 Task: Add Member Danyal Ozair to Card Card0007 in Board Board0002 in Development in Trello
Action: Mouse moved to (623, 105)
Screenshot: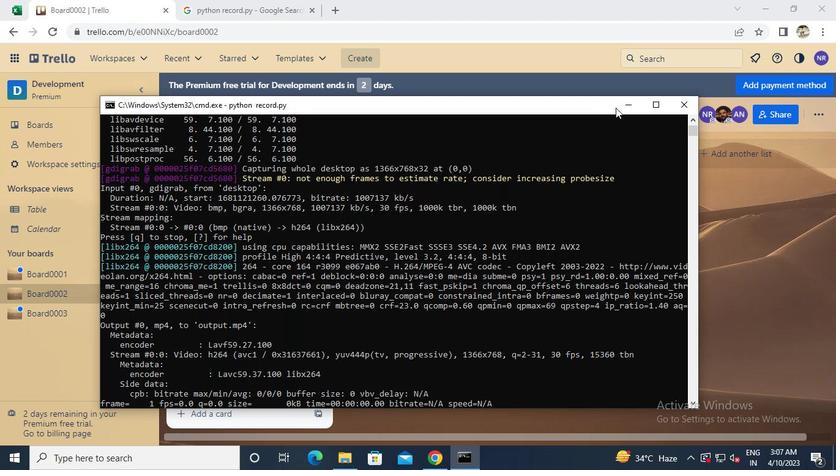 
Action: Mouse pressed left at (623, 105)
Screenshot: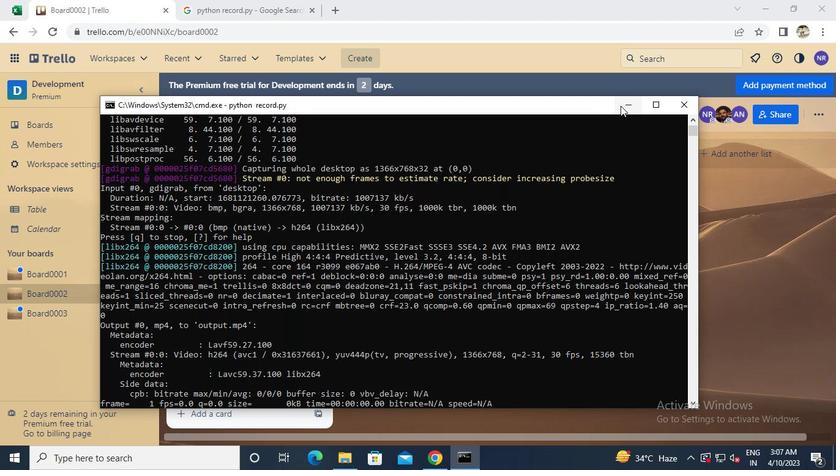 
Action: Mouse moved to (238, 388)
Screenshot: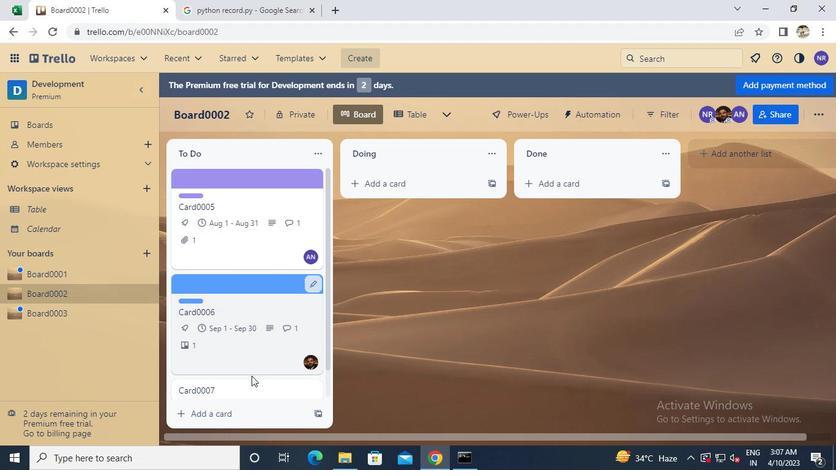 
Action: Mouse pressed left at (238, 388)
Screenshot: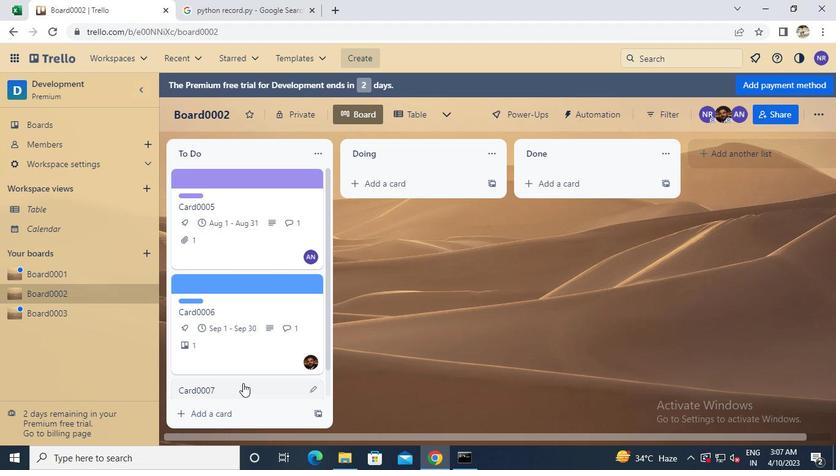 
Action: Mouse moved to (554, 197)
Screenshot: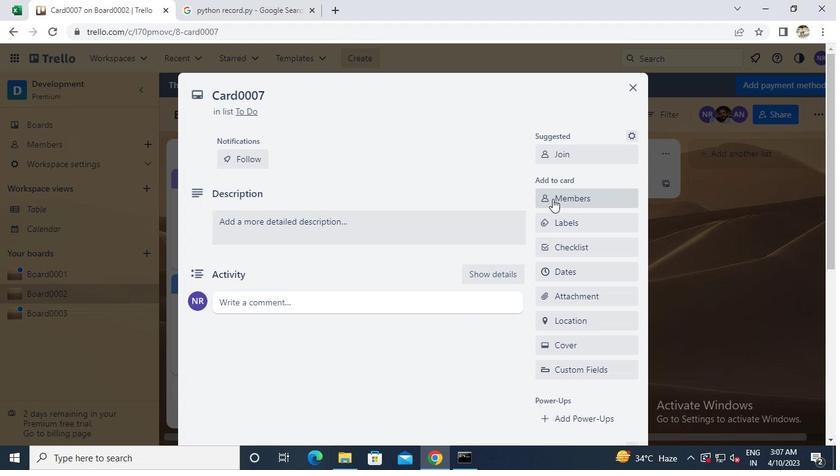
Action: Mouse pressed left at (554, 197)
Screenshot: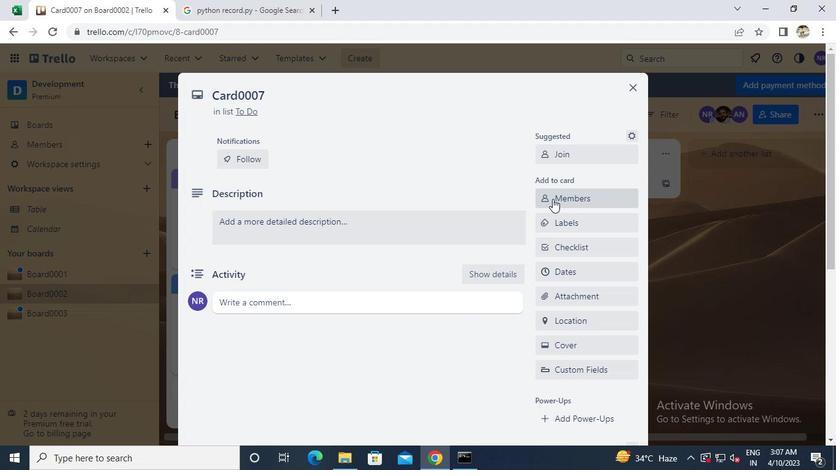 
Action: Keyboard d
Screenshot: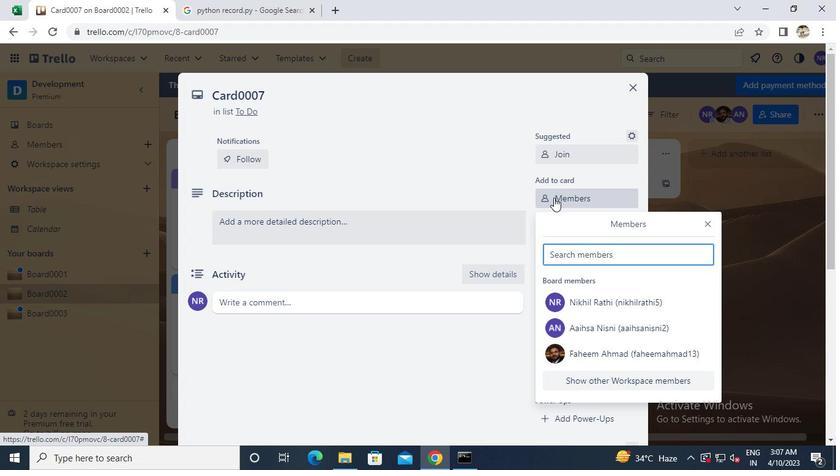 
Action: Keyboard a
Screenshot: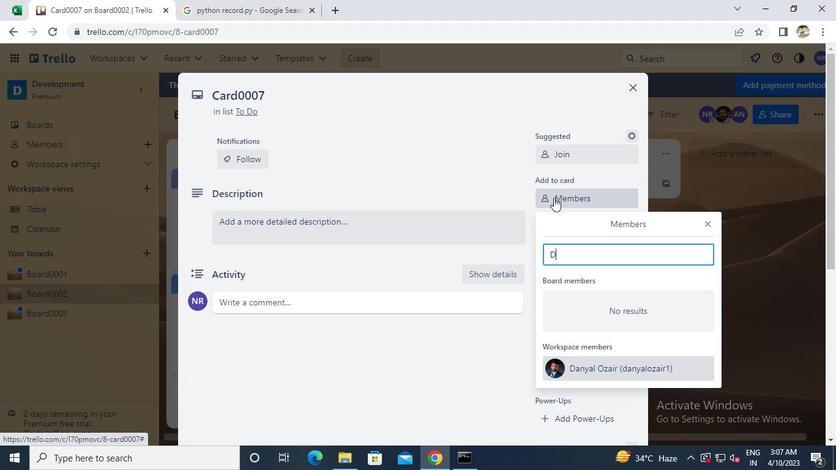 
Action: Mouse moved to (571, 369)
Screenshot: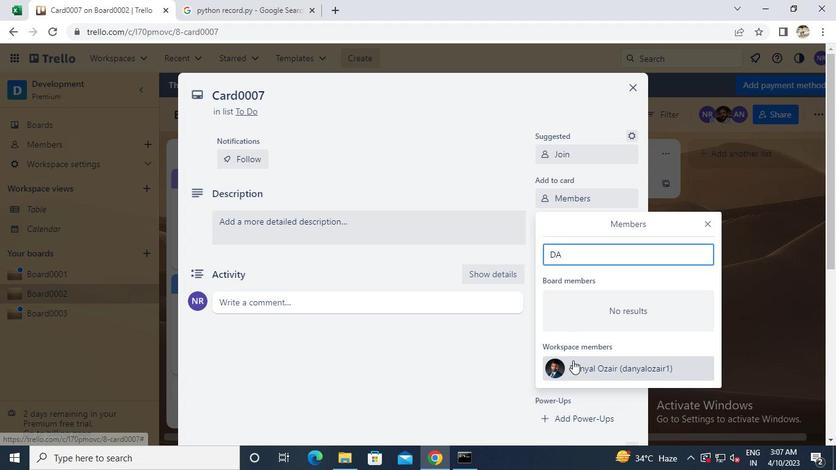 
Action: Mouse pressed left at (571, 369)
Screenshot: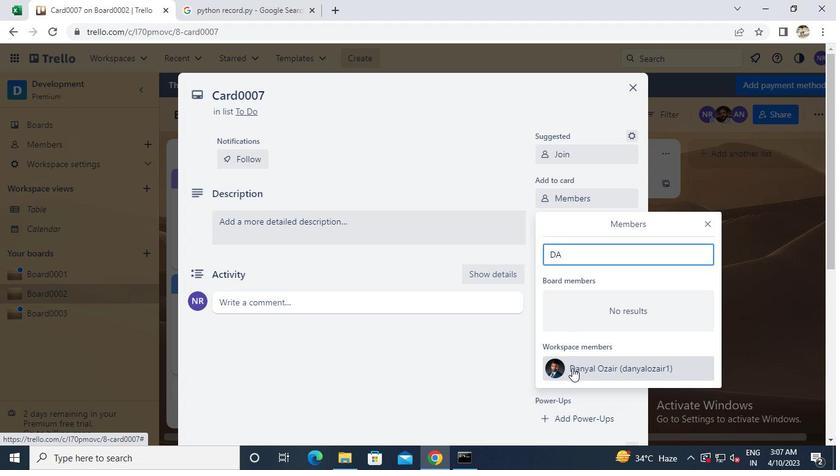 
Action: Mouse moved to (638, 79)
Screenshot: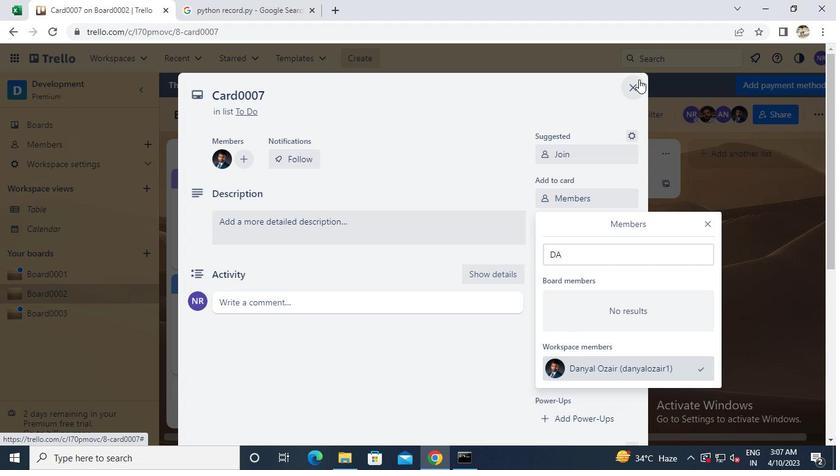 
Action: Mouse pressed left at (638, 79)
Screenshot: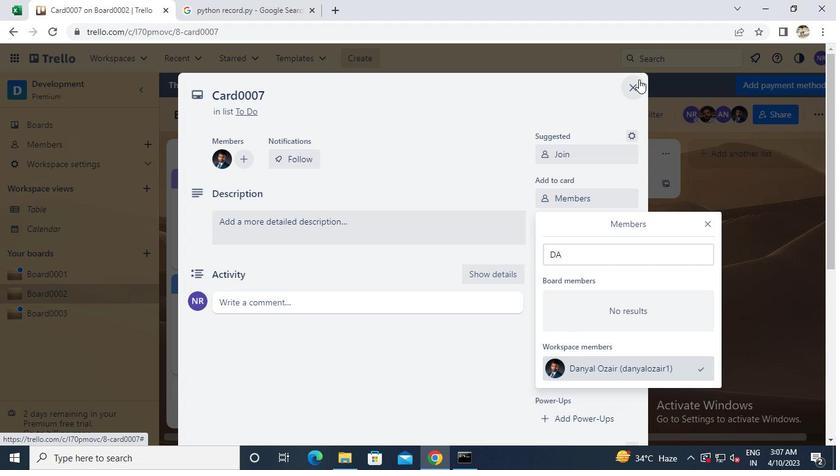 
Action: Mouse moved to (467, 458)
Screenshot: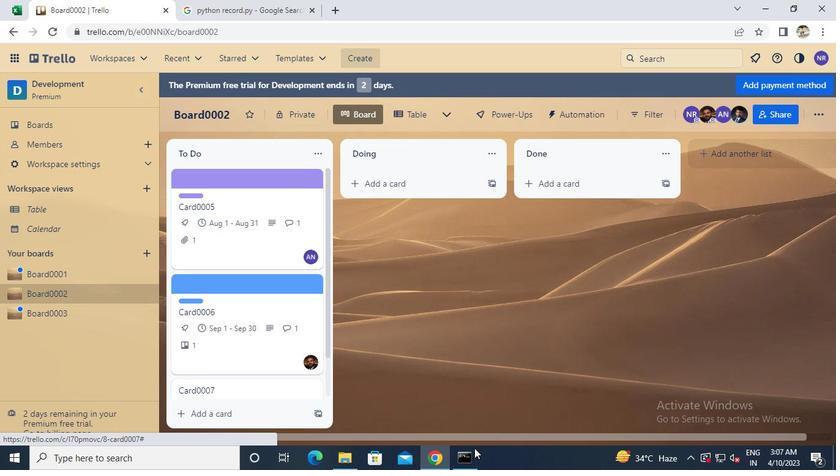 
Action: Mouse pressed left at (467, 458)
Screenshot: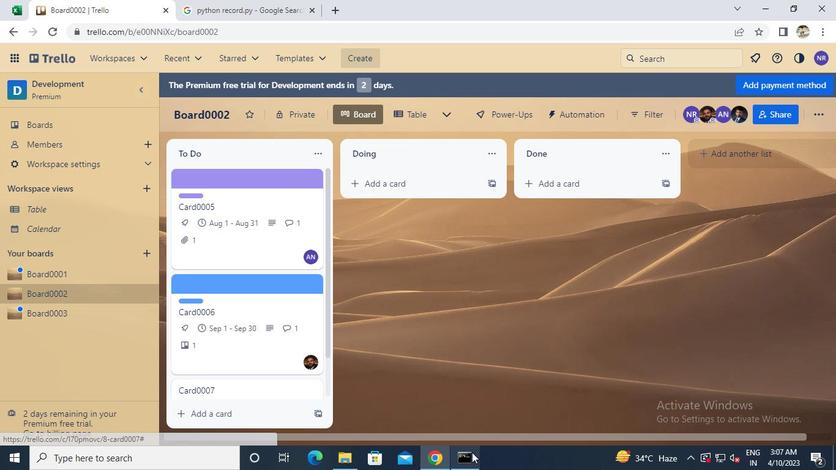 
Action: Mouse moved to (682, 109)
Screenshot: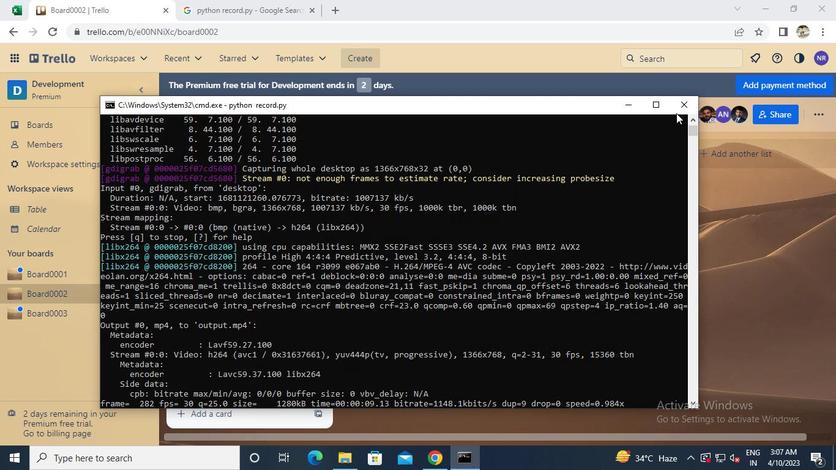 
Action: Mouse pressed left at (682, 109)
Screenshot: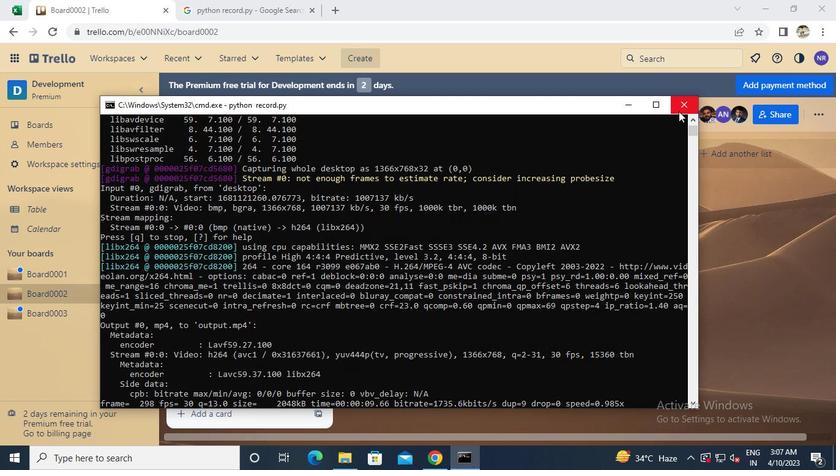 
